 Task: In the  document note.pdf Use the feature 'and check spelling and grammer' Select the body of letter and change paragraph spacing to  '1.5'Select the word  Good Afternoon and change font size to  25
Action: Mouse moved to (207, 70)
Screenshot: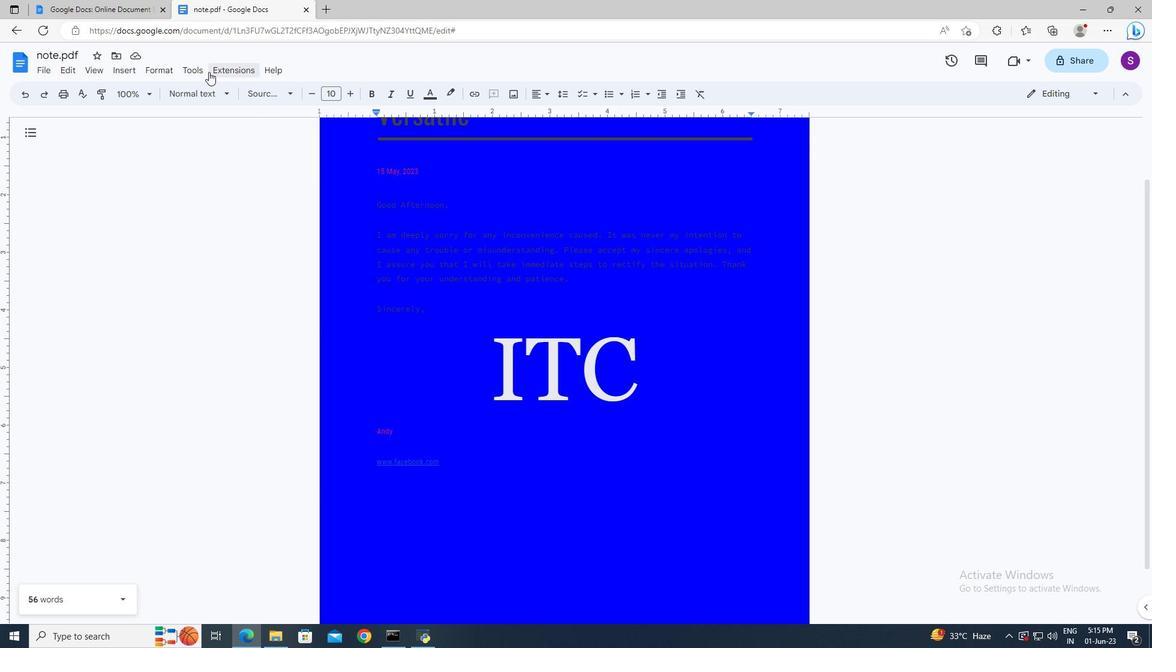 
Action: Mouse pressed left at (207, 70)
Screenshot: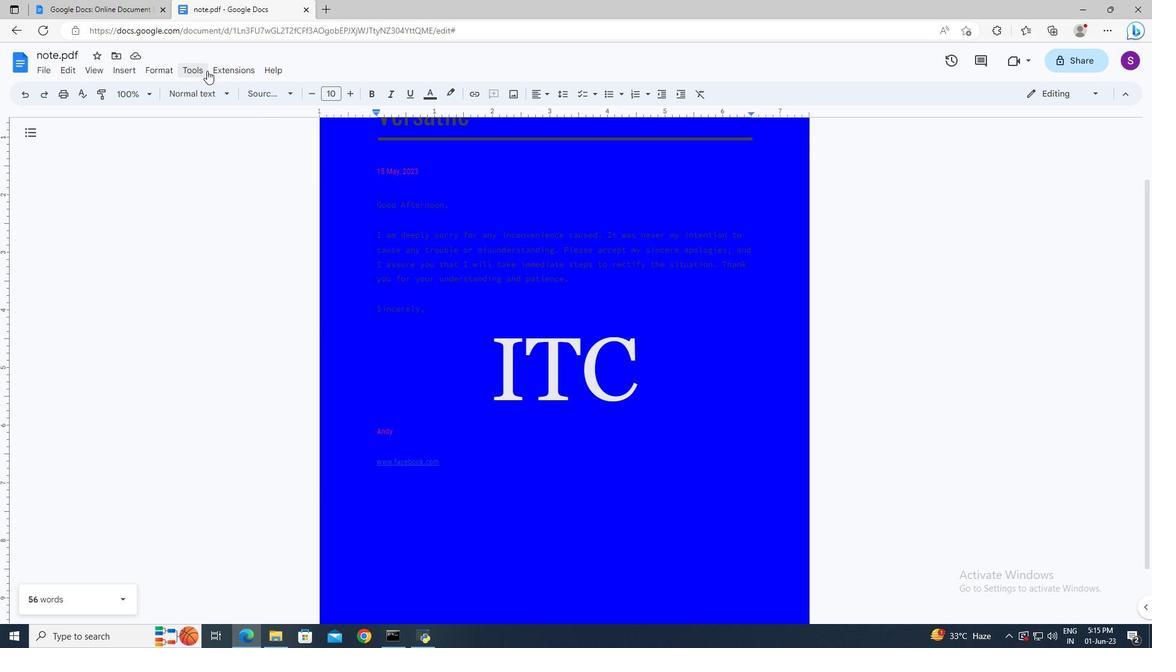 
Action: Mouse moved to (421, 92)
Screenshot: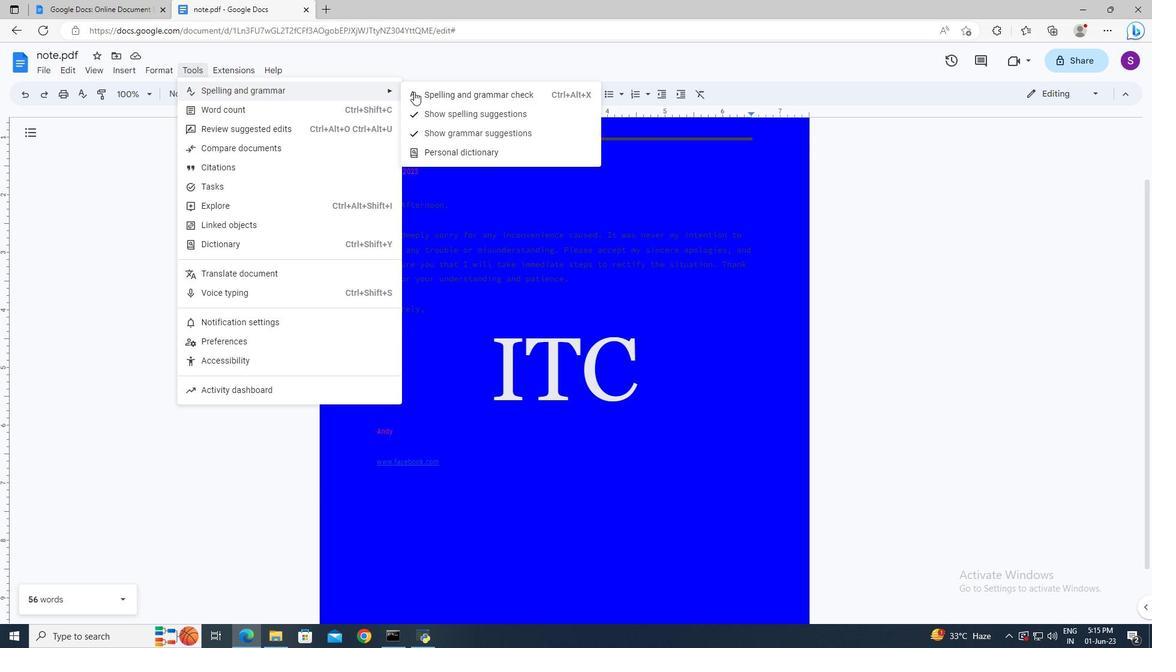 
Action: Mouse pressed left at (421, 92)
Screenshot: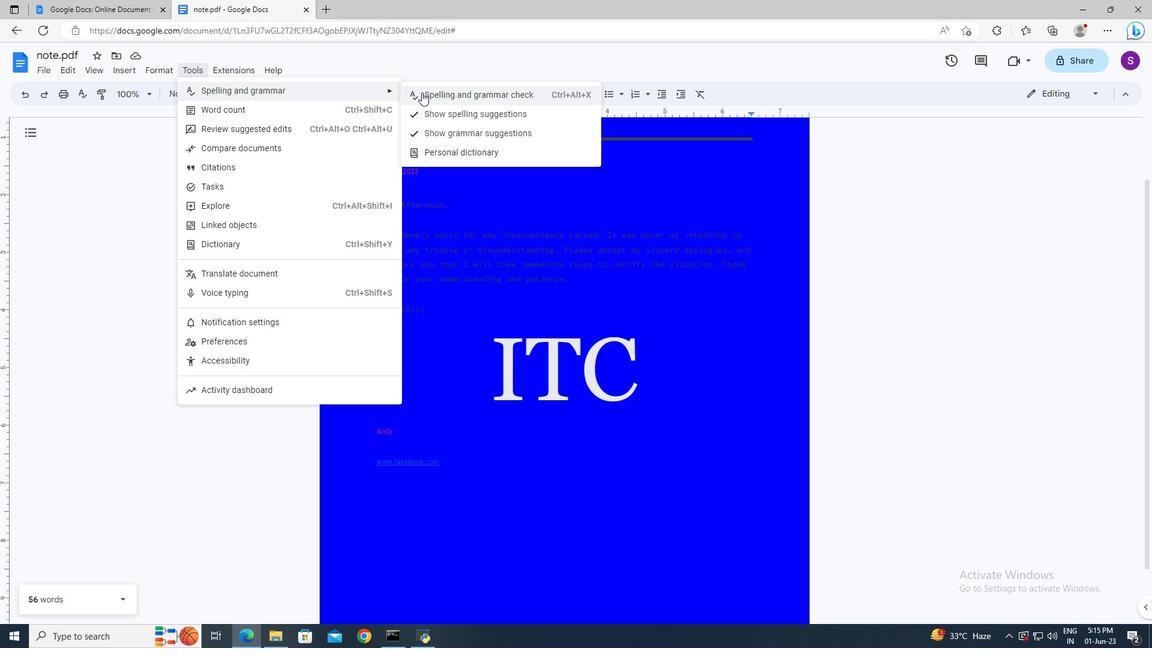 
Action: Mouse moved to (375, 241)
Screenshot: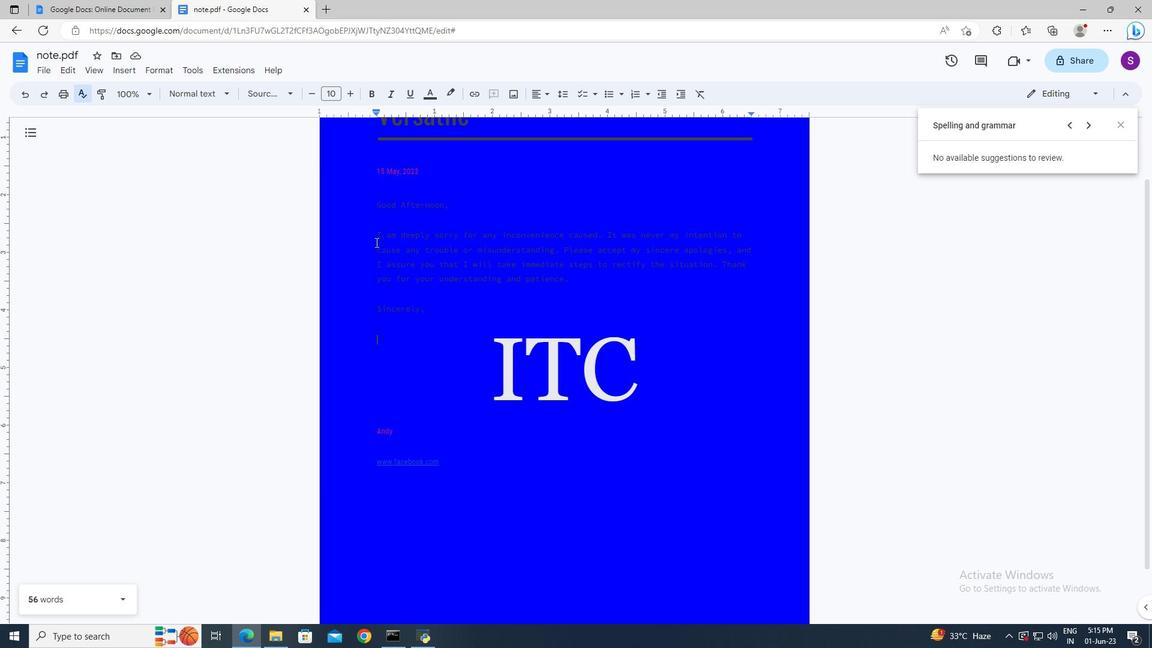 
Action: Mouse pressed left at (375, 241)
Screenshot: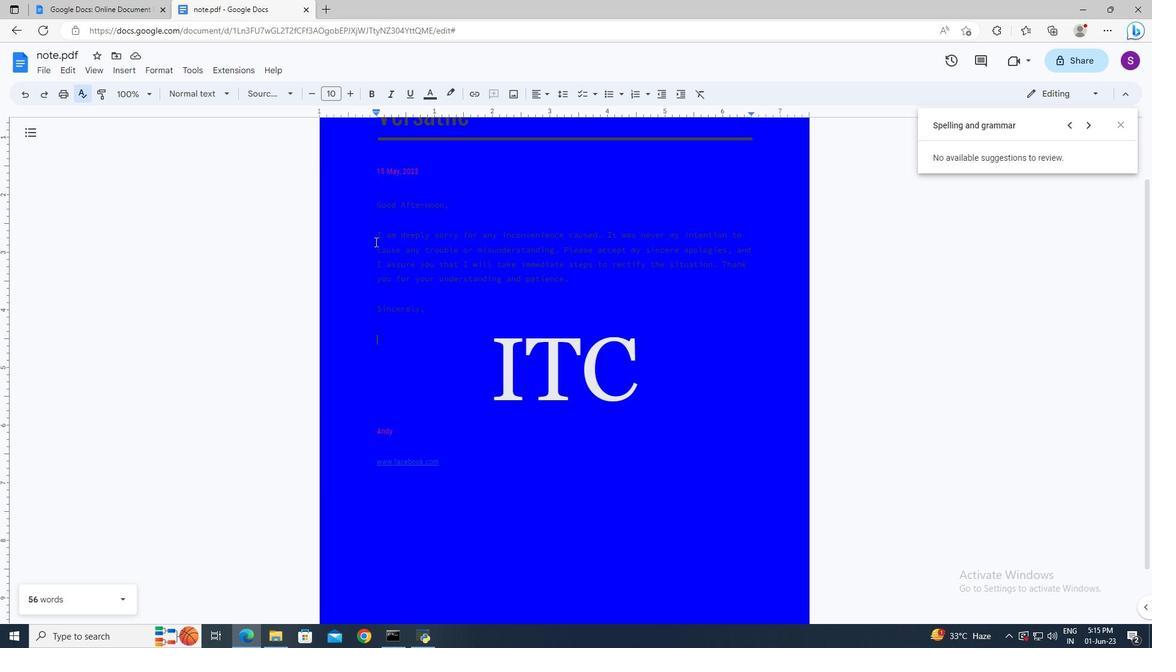 
Action: Key pressed <Key.shift><Key.down>
Screenshot: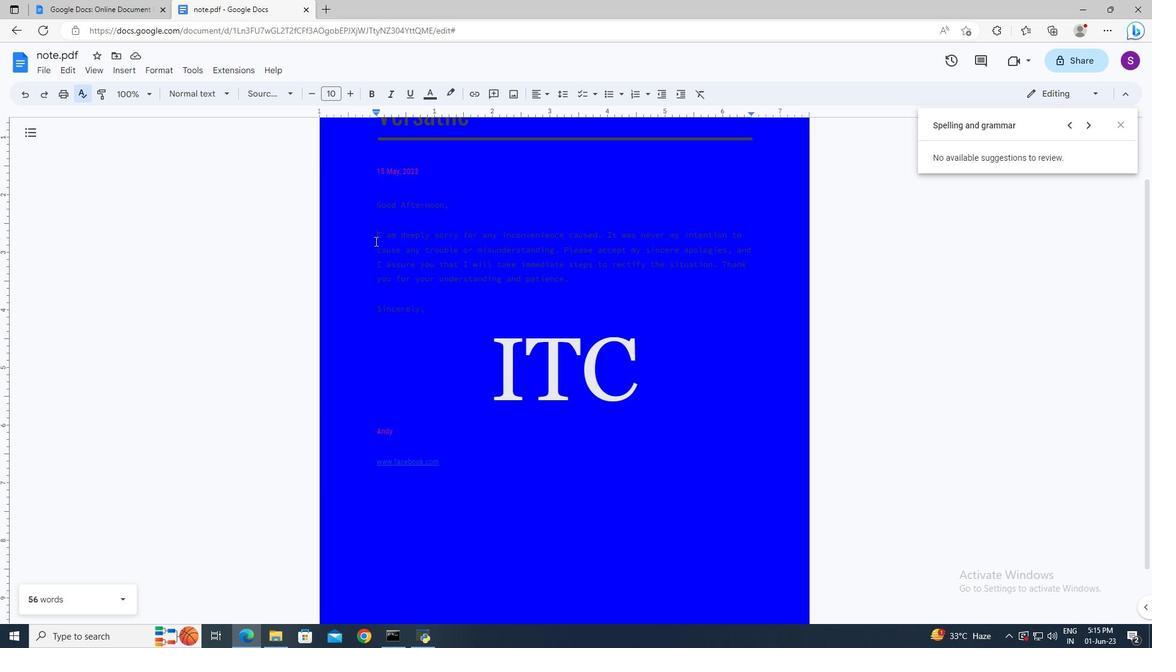 
Action: Mouse moved to (565, 98)
Screenshot: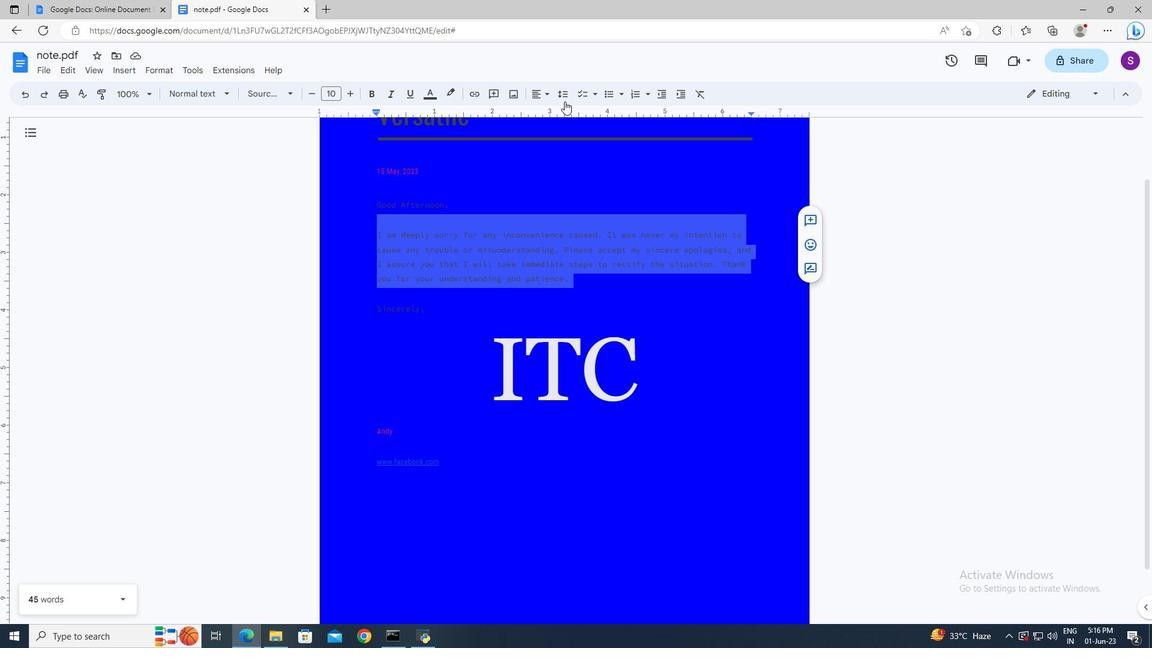 
Action: Mouse pressed left at (565, 98)
Screenshot: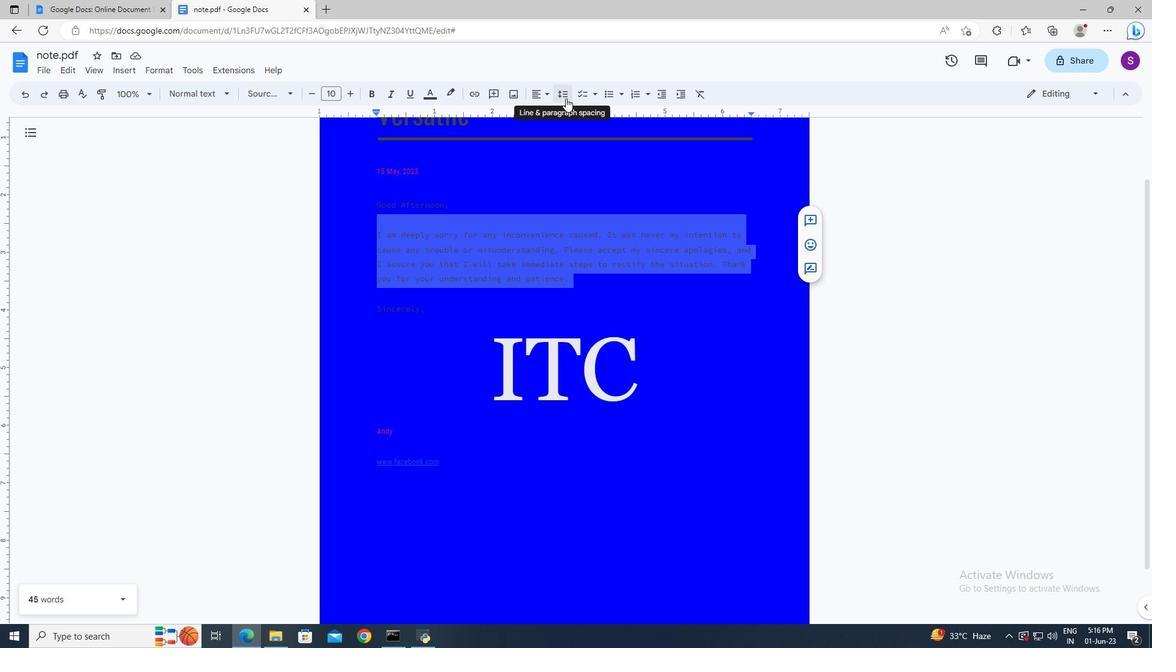 
Action: Mouse moved to (580, 154)
Screenshot: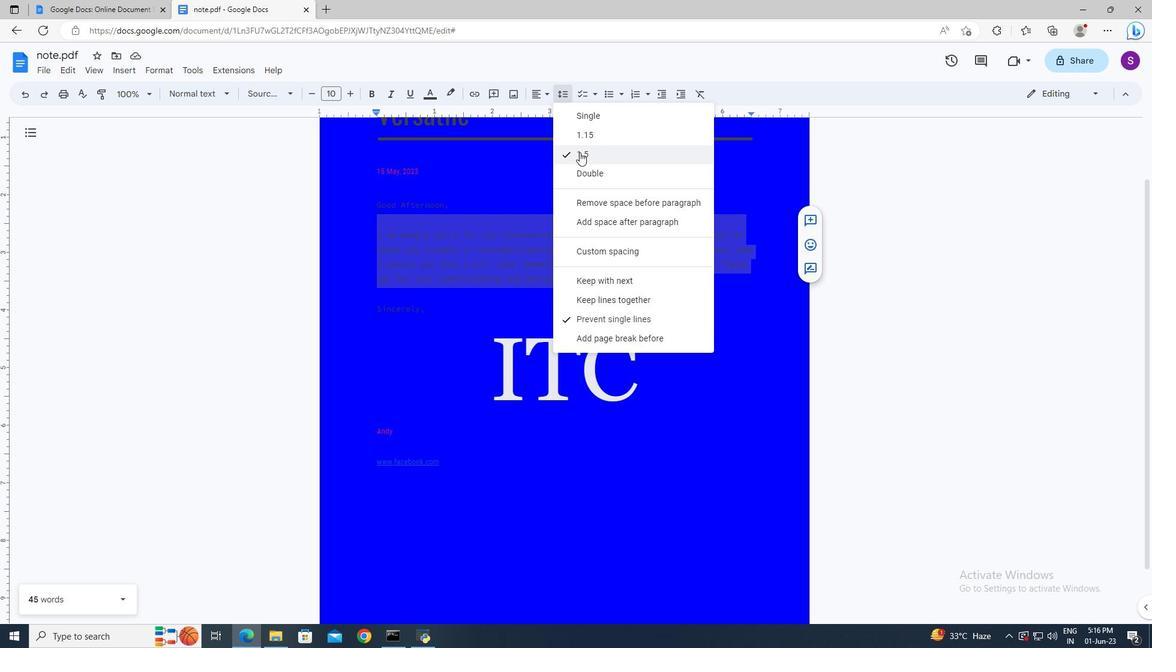 
Action: Mouse pressed left at (580, 154)
Screenshot: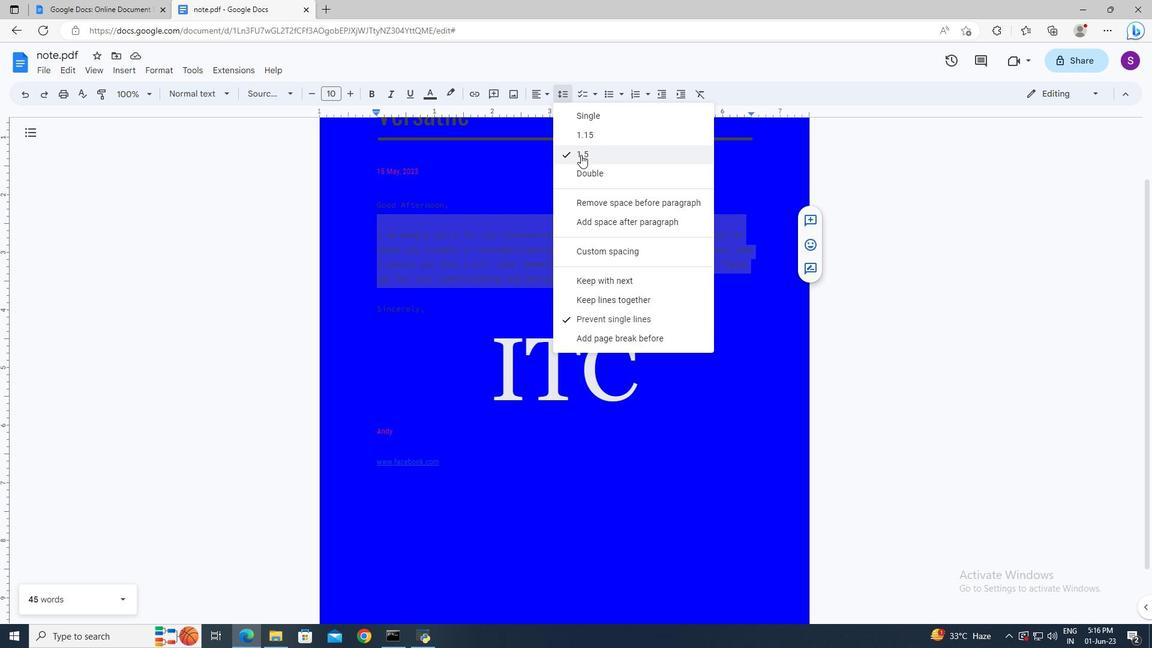 
Action: Mouse moved to (375, 204)
Screenshot: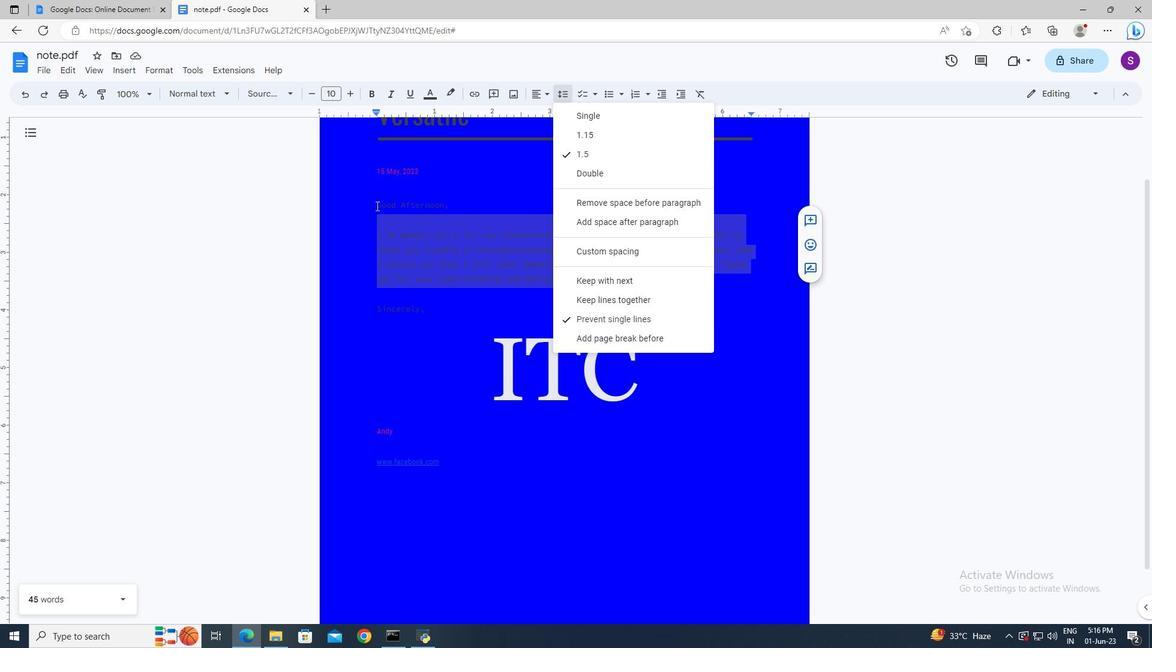 
Action: Mouse pressed left at (375, 204)
Screenshot: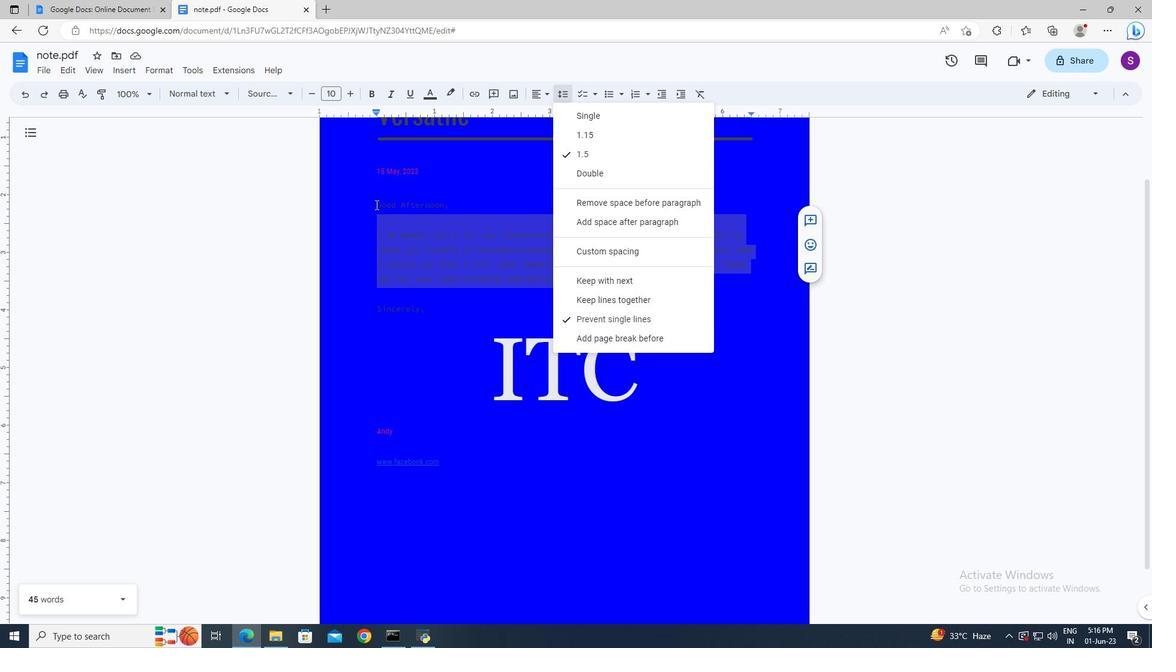 
Action: Key pressed <Key.shift><Key.right><Key.right>
Screenshot: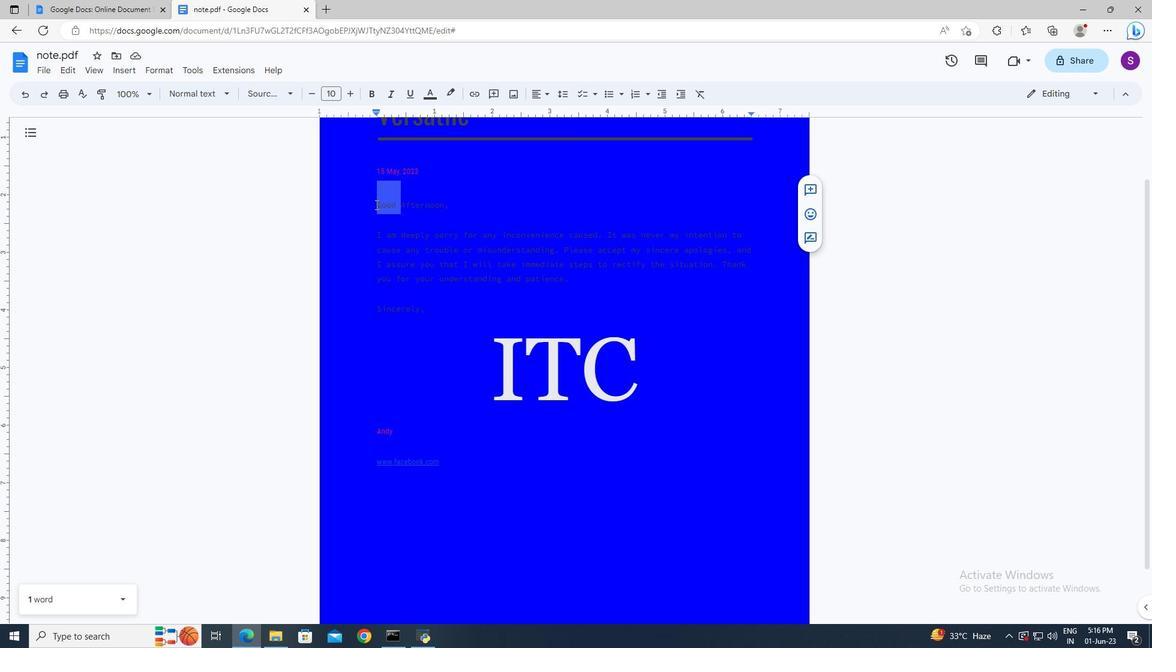 
Action: Mouse moved to (337, 96)
Screenshot: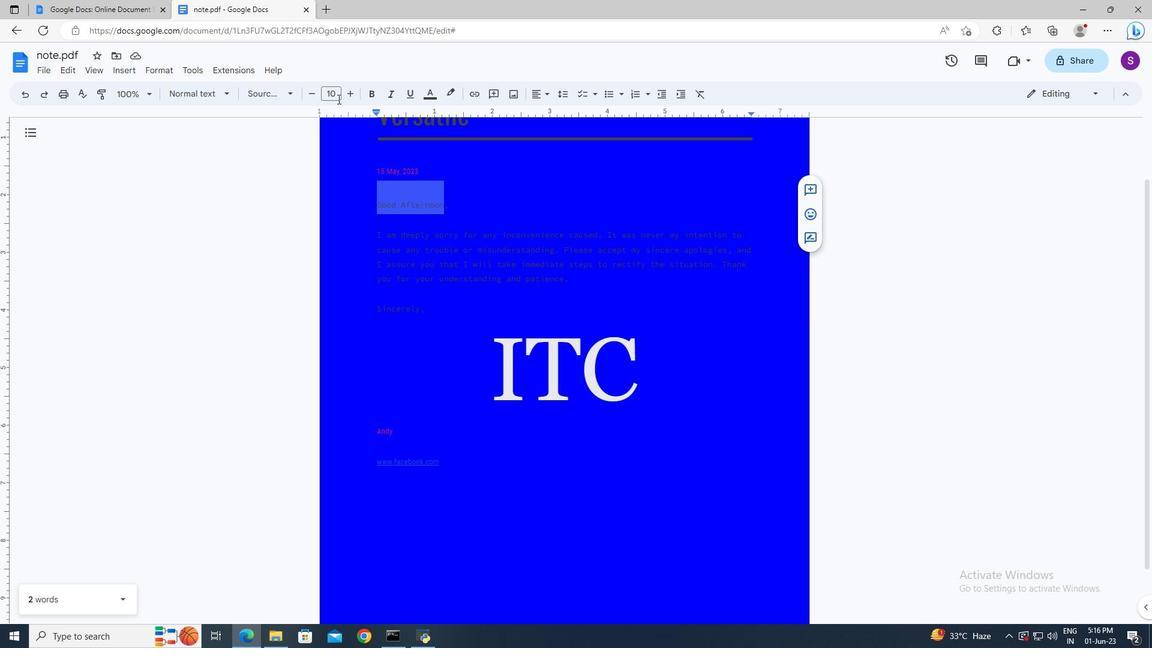 
Action: Mouse pressed left at (337, 96)
Screenshot: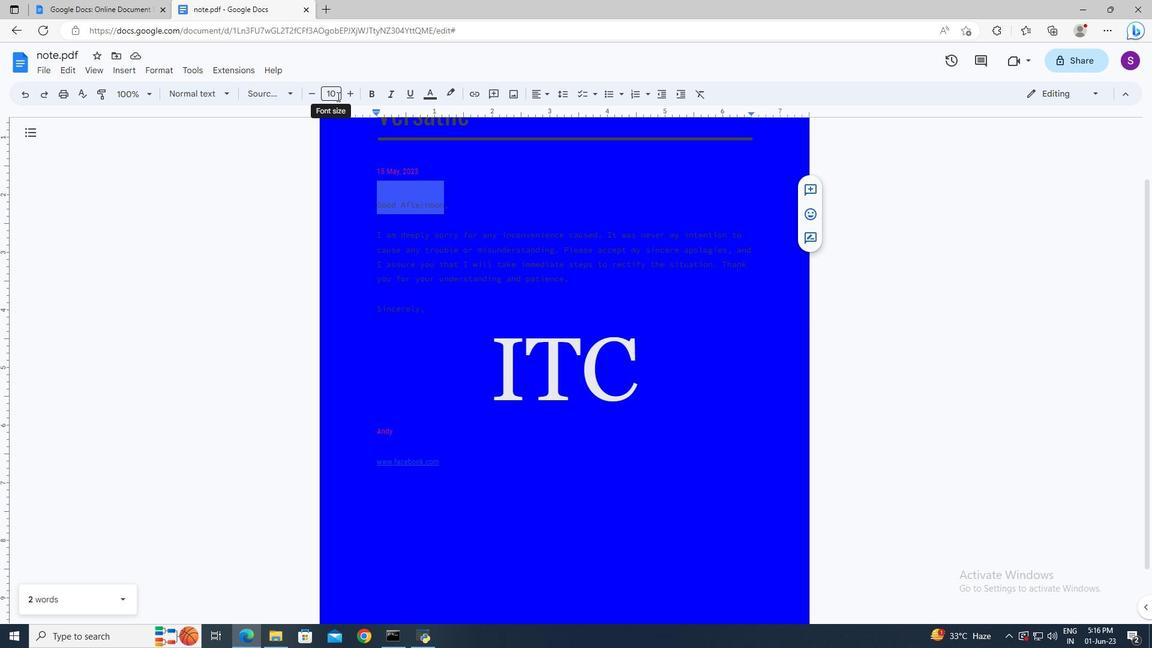 
Action: Key pressed 25<Key.enter>
Screenshot: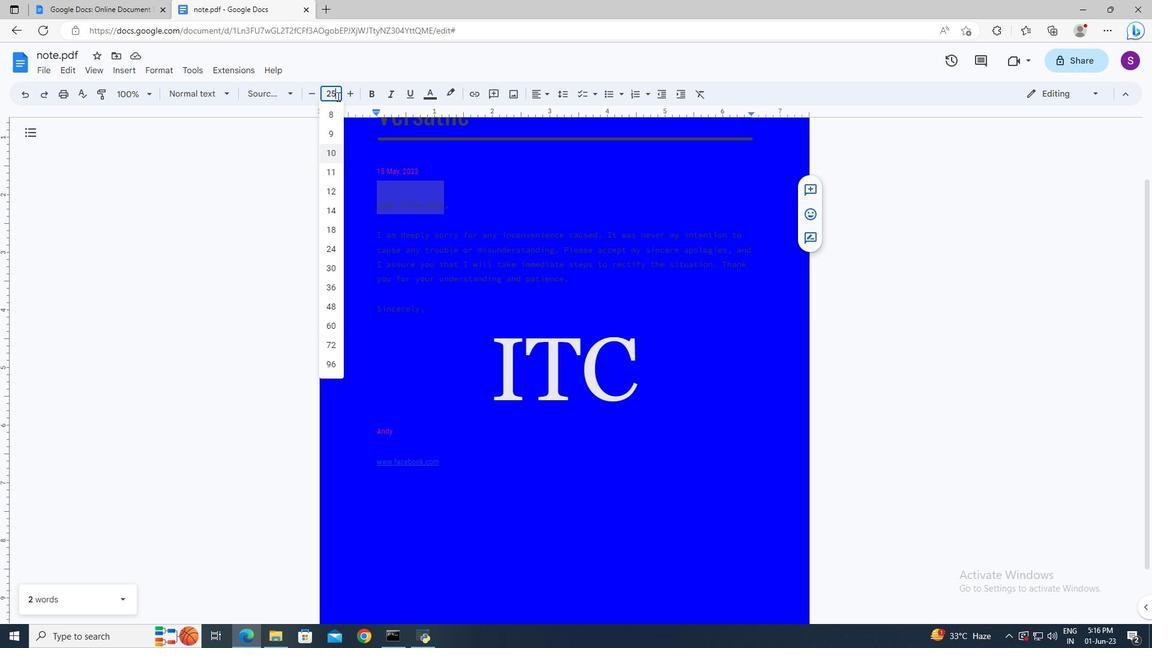 
Action: Mouse moved to (450, 327)
Screenshot: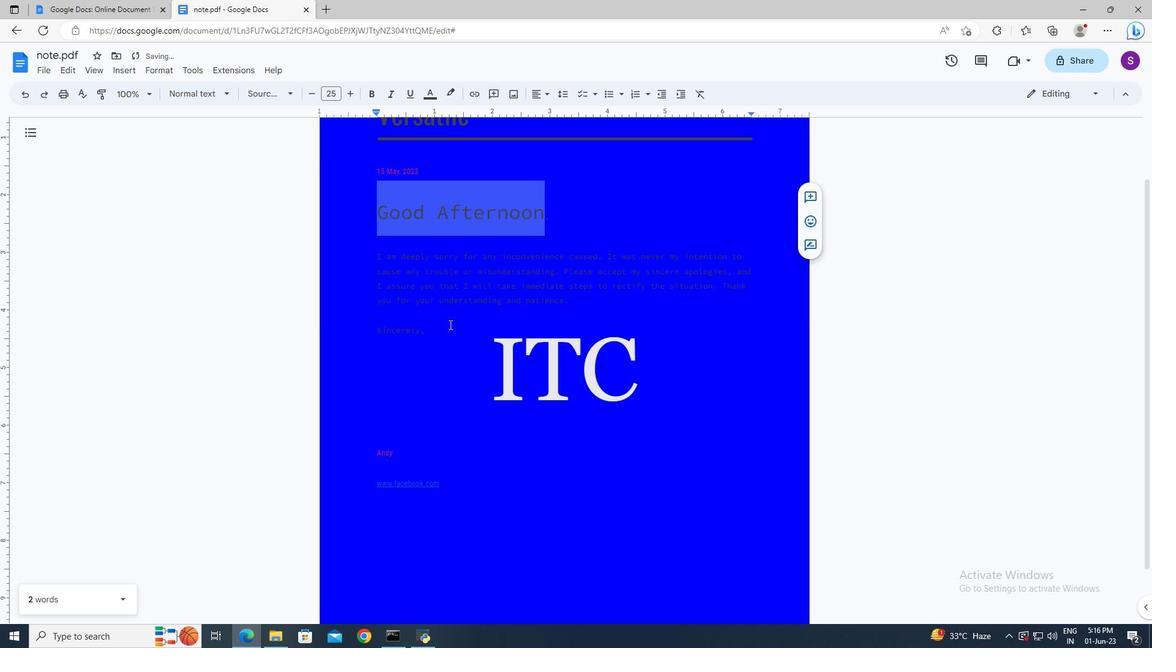 
Action: Mouse pressed left at (450, 327)
Screenshot: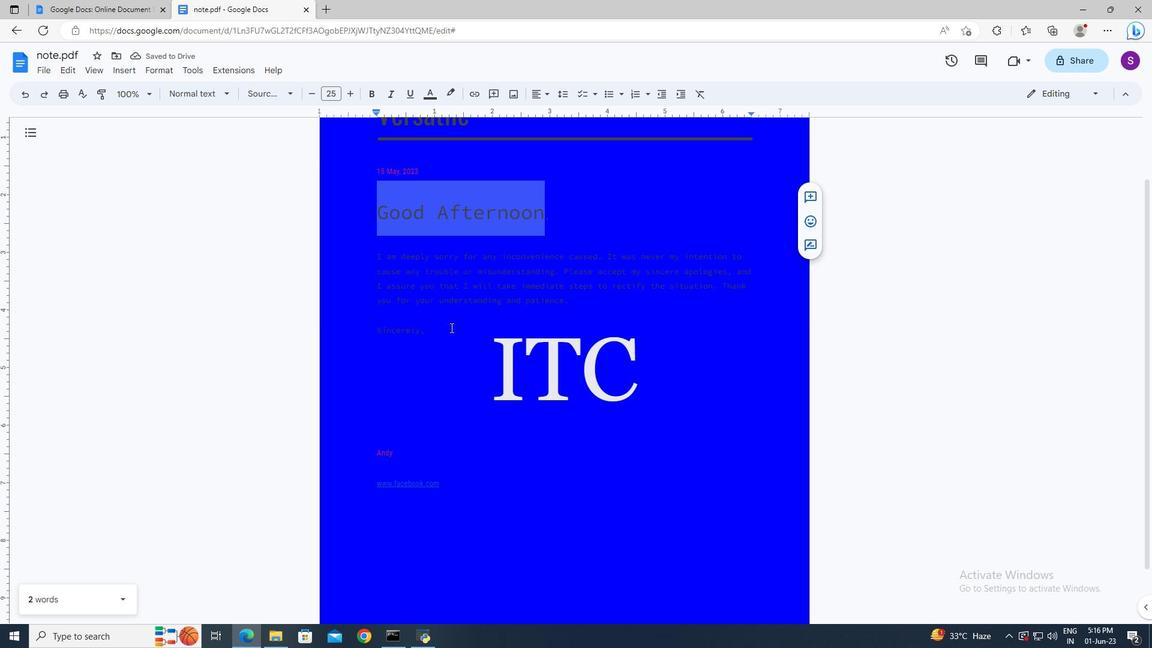 
